 Task: Enable the option "Force selection of all streams" for "Microsoft Media Server (MMS) input".
Action: Mouse moved to (139, 15)
Screenshot: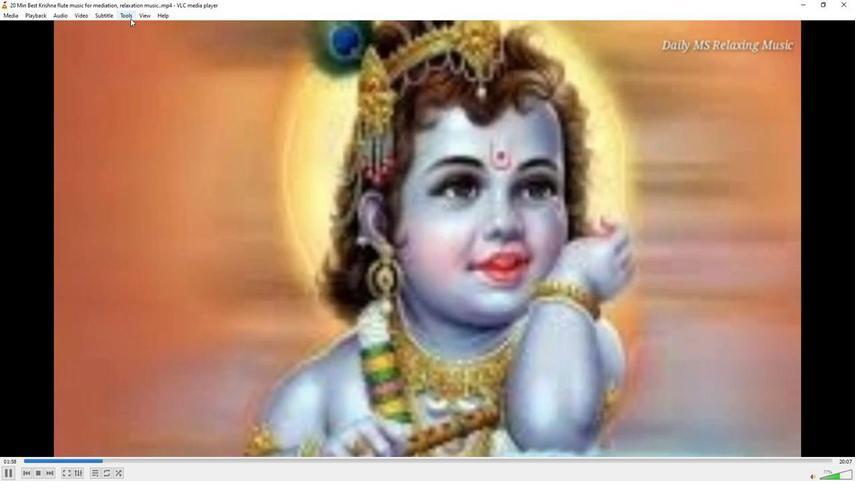 
Action: Mouse pressed left at (139, 15)
Screenshot: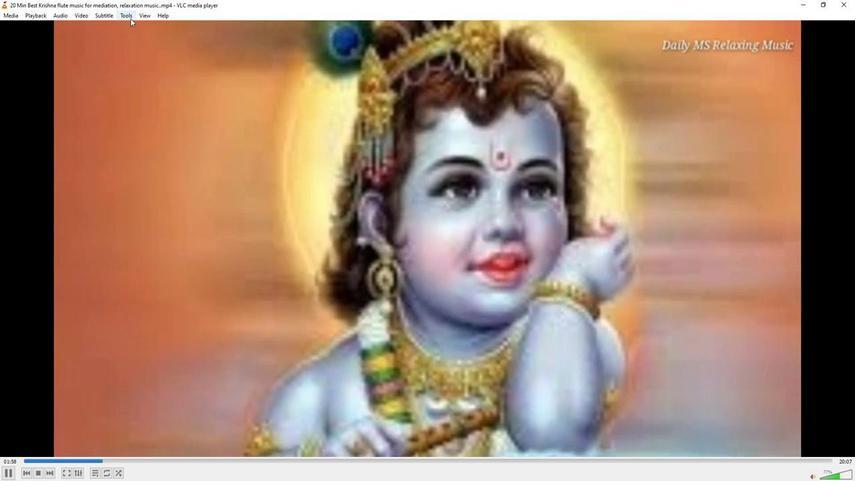 
Action: Mouse moved to (139, 109)
Screenshot: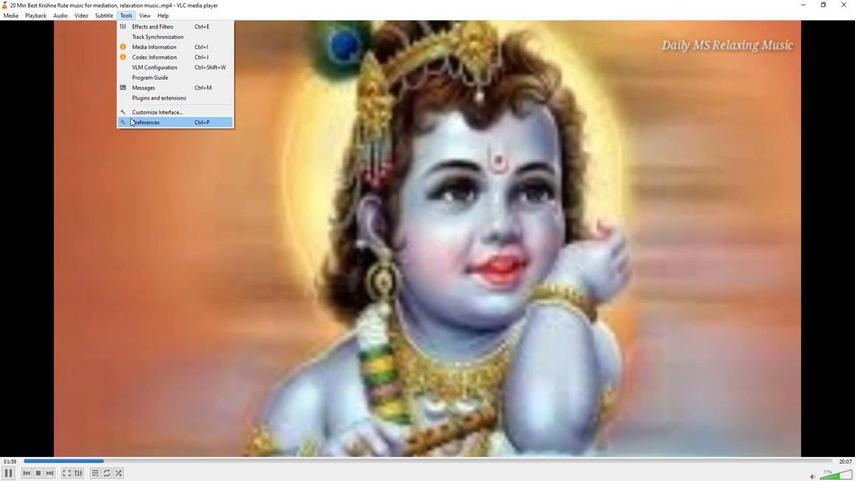 
Action: Mouse pressed left at (139, 109)
Screenshot: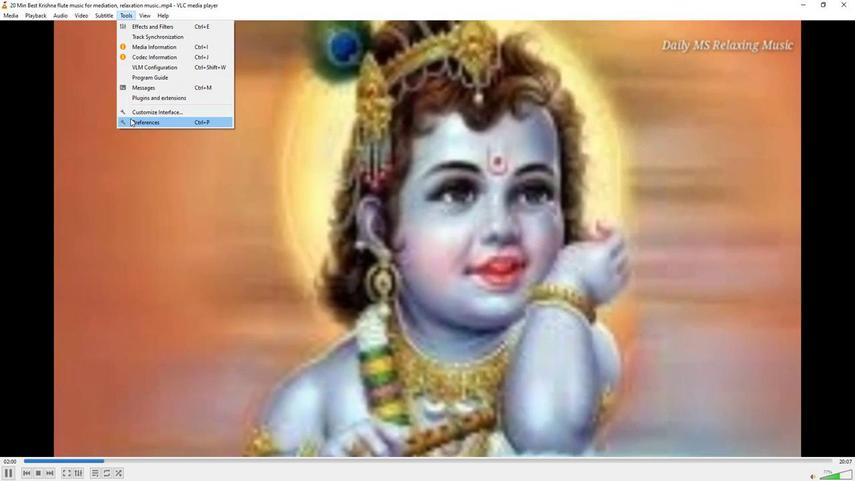
Action: Mouse moved to (294, 365)
Screenshot: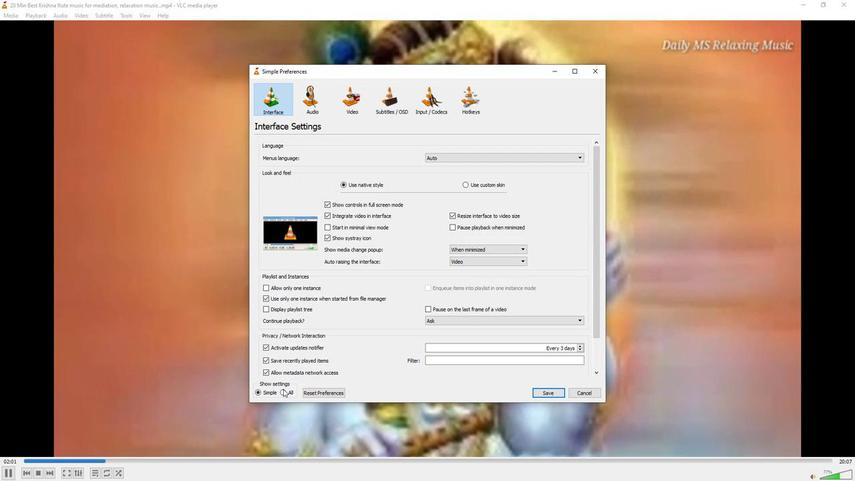 
Action: Mouse pressed left at (294, 365)
Screenshot: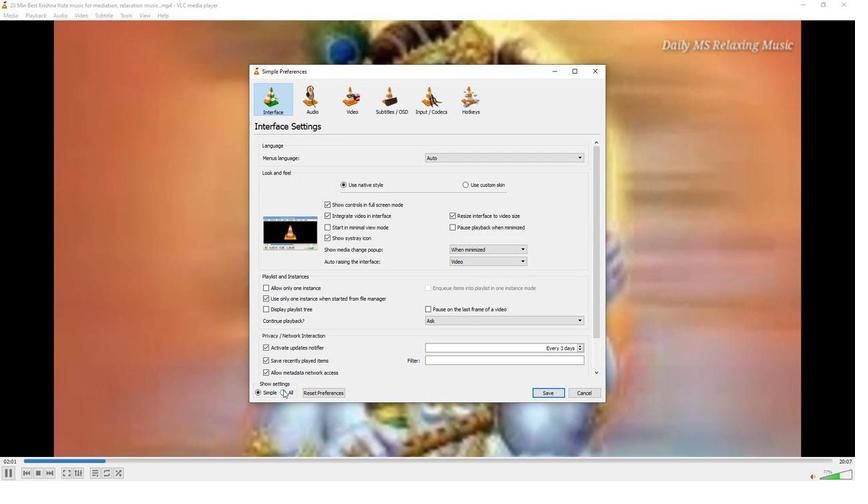 
Action: Mouse moved to (280, 226)
Screenshot: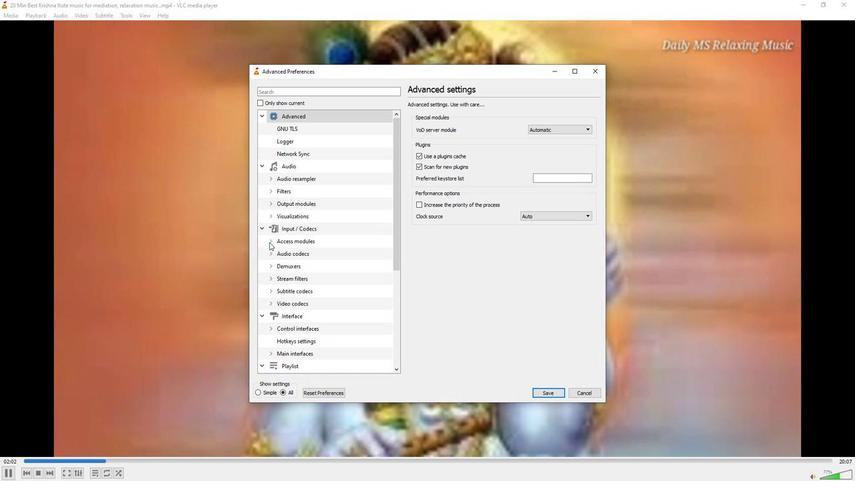 
Action: Mouse pressed left at (280, 226)
Screenshot: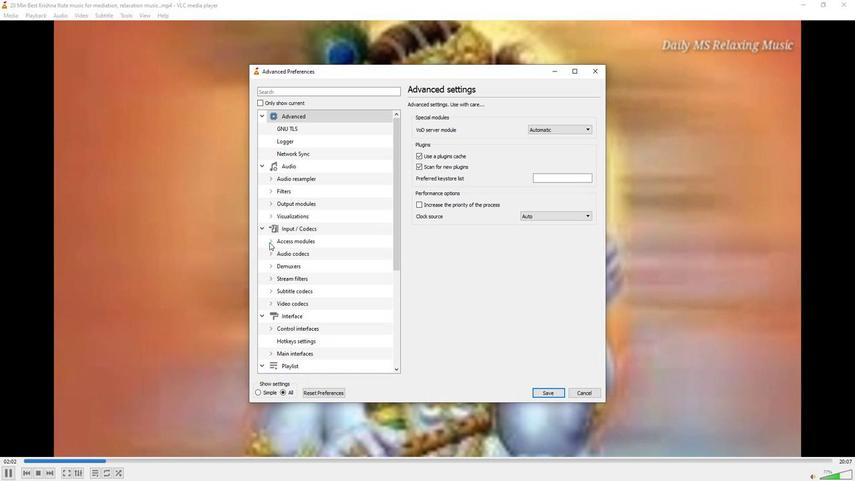 
Action: Mouse moved to (291, 252)
Screenshot: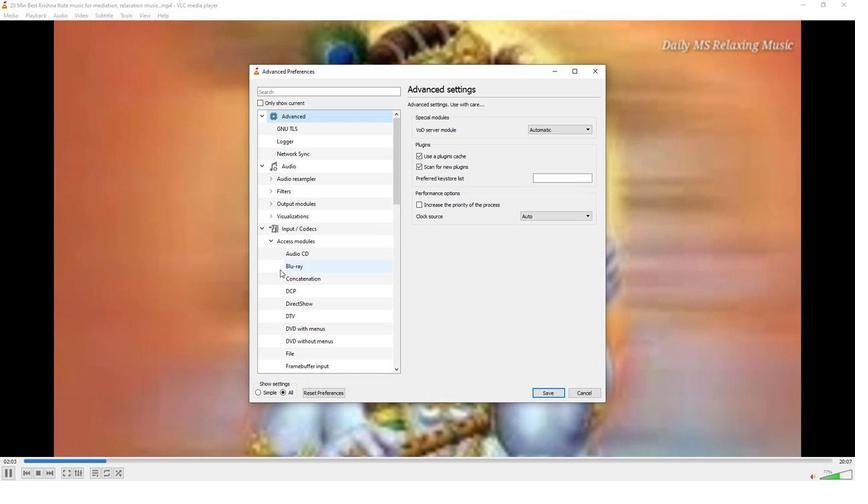 
Action: Mouse scrolled (291, 251) with delta (0, 0)
Screenshot: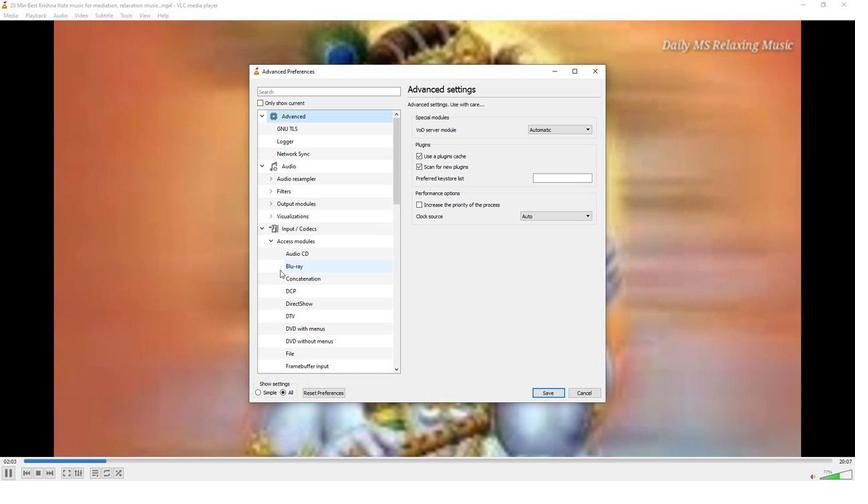 
Action: Mouse scrolled (291, 251) with delta (0, 0)
Screenshot: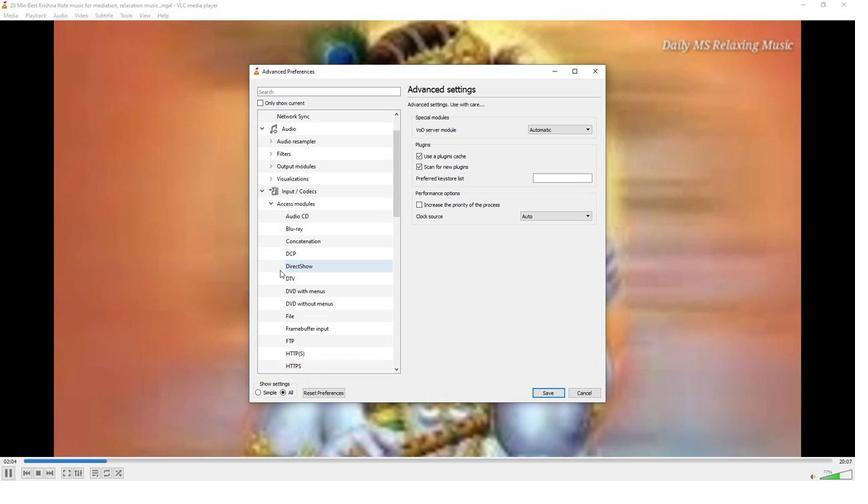 
Action: Mouse moved to (314, 320)
Screenshot: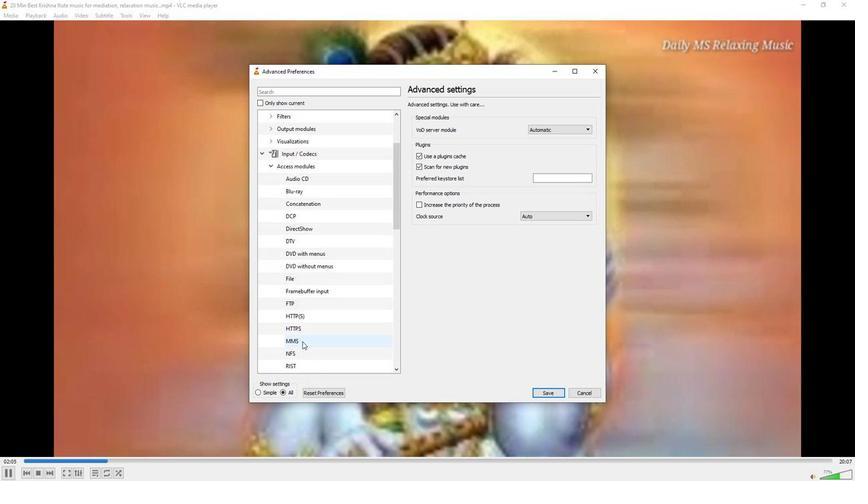 
Action: Mouse pressed left at (314, 320)
Screenshot: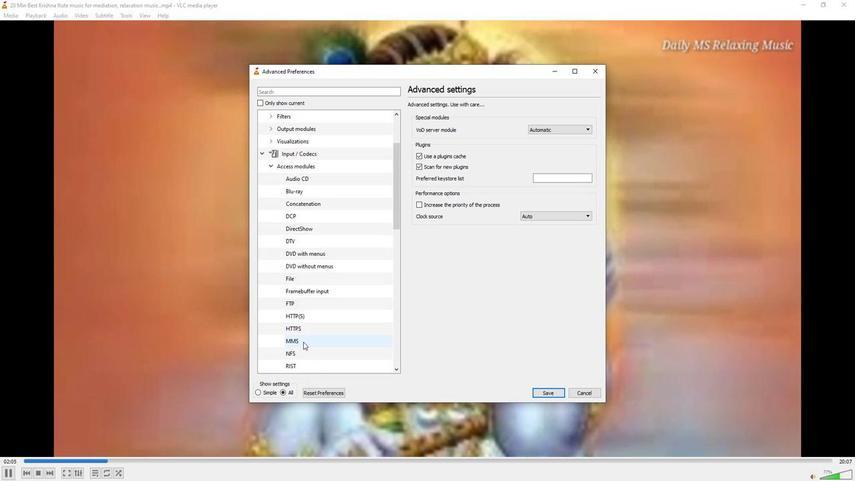
Action: Mouse moved to (428, 121)
Screenshot: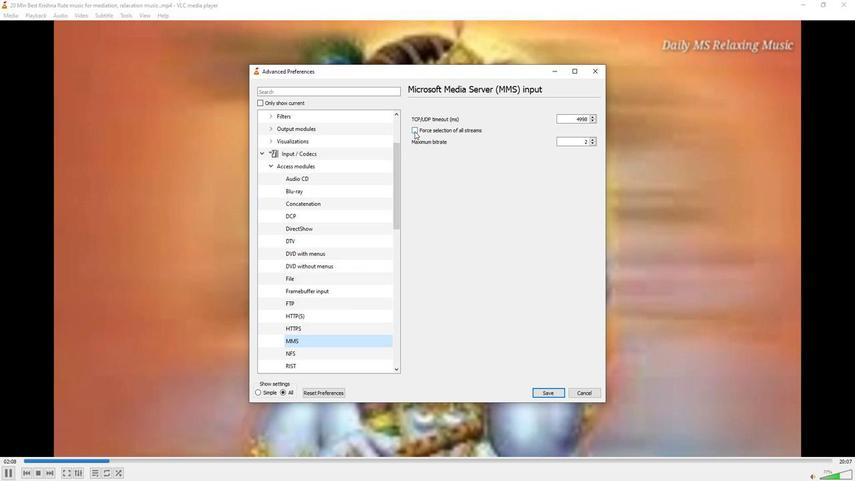 
Action: Mouse pressed left at (428, 121)
Screenshot: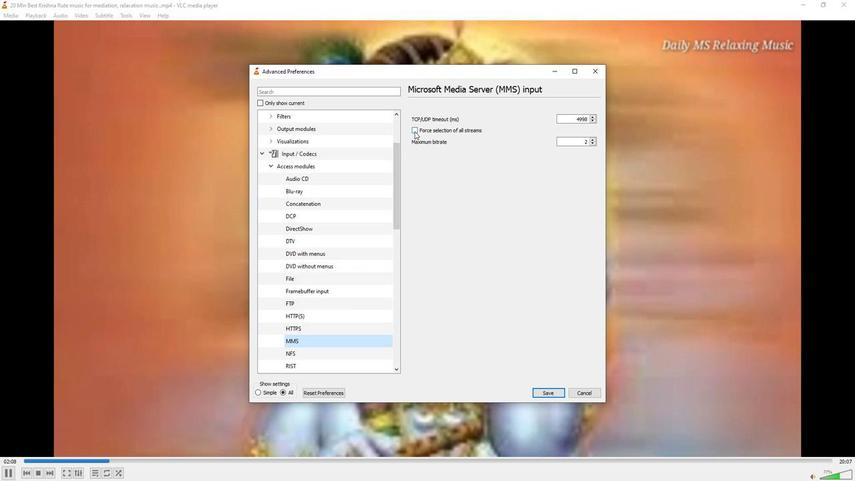 
Action: Mouse moved to (449, 181)
Screenshot: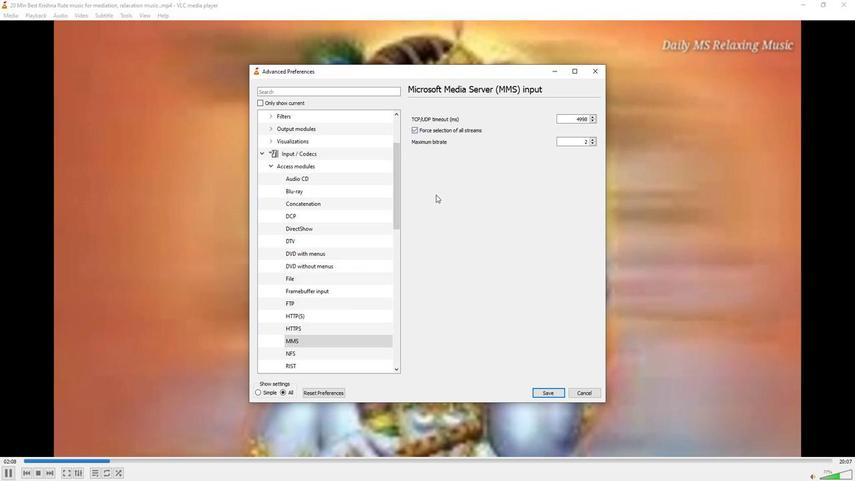 
